 Task: Assign in the project WhiteCap the issue 'Implement a new cloud-based risk management system for a company with advanced risk assessment and mitigation features' to the sprint 'Warp Drive'.
Action: Mouse moved to (1102, 245)
Screenshot: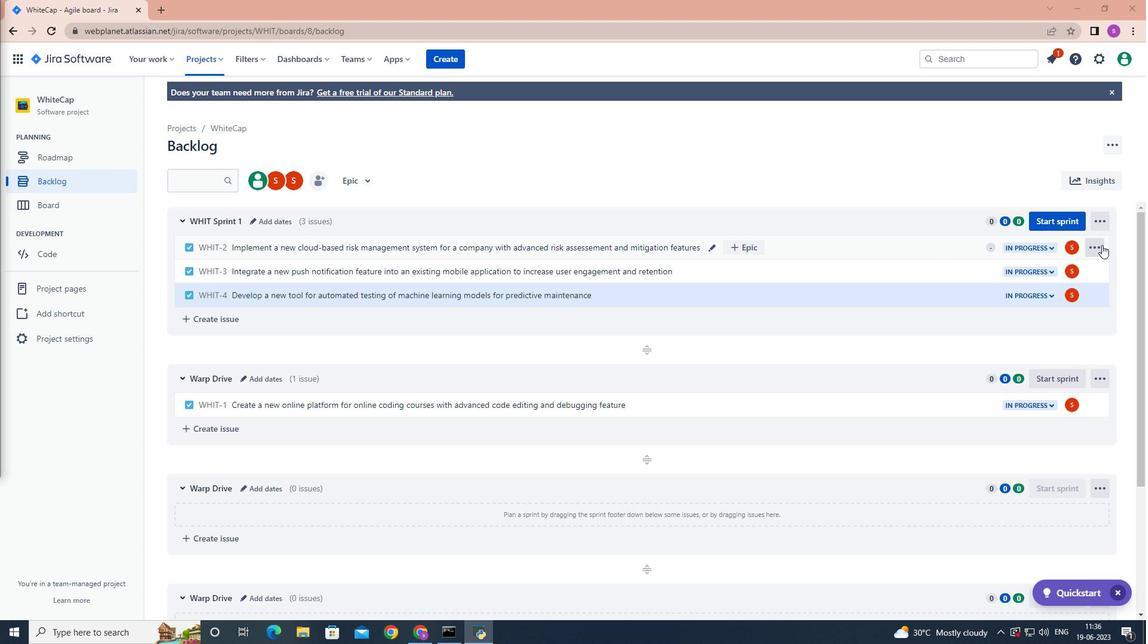 
Action: Mouse pressed left at (1102, 245)
Screenshot: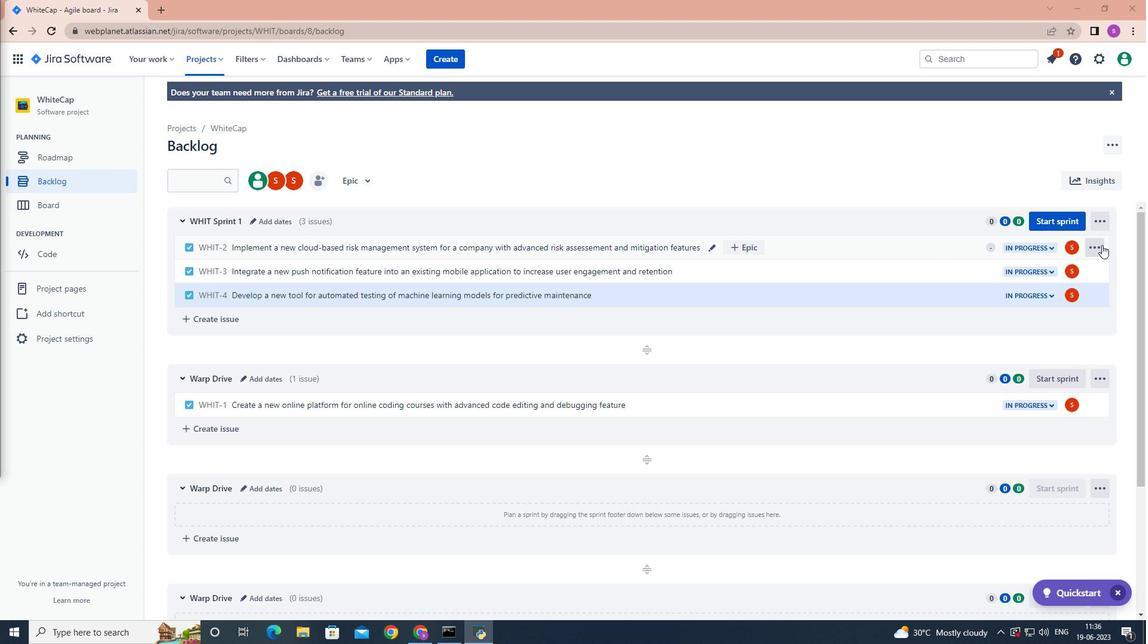 
Action: Mouse moved to (1074, 399)
Screenshot: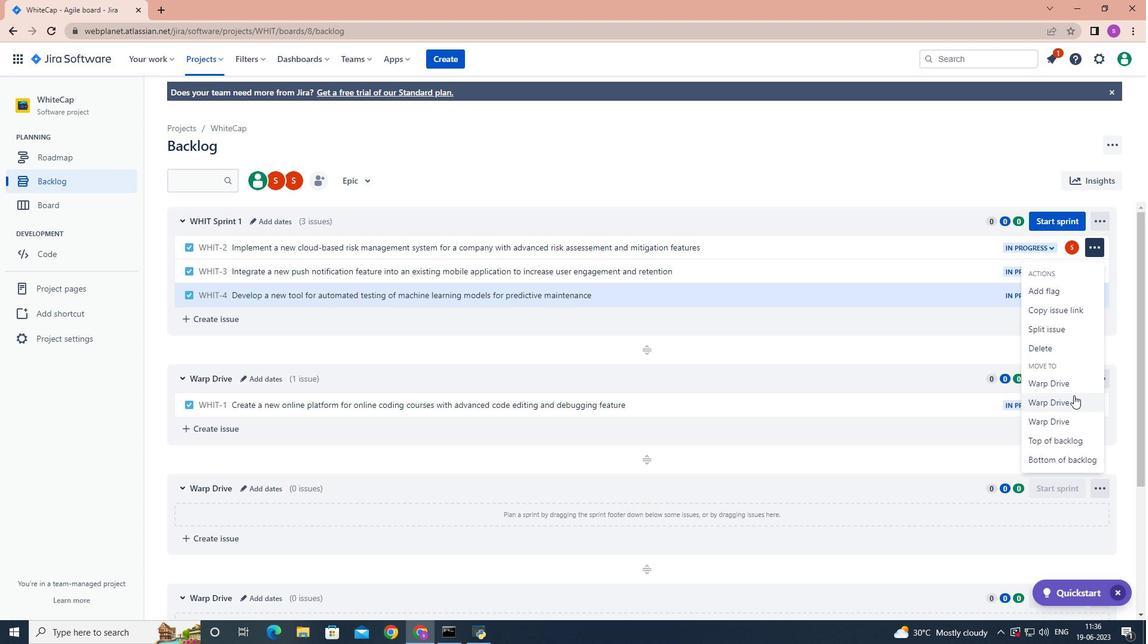 
Action: Mouse pressed left at (1074, 399)
Screenshot: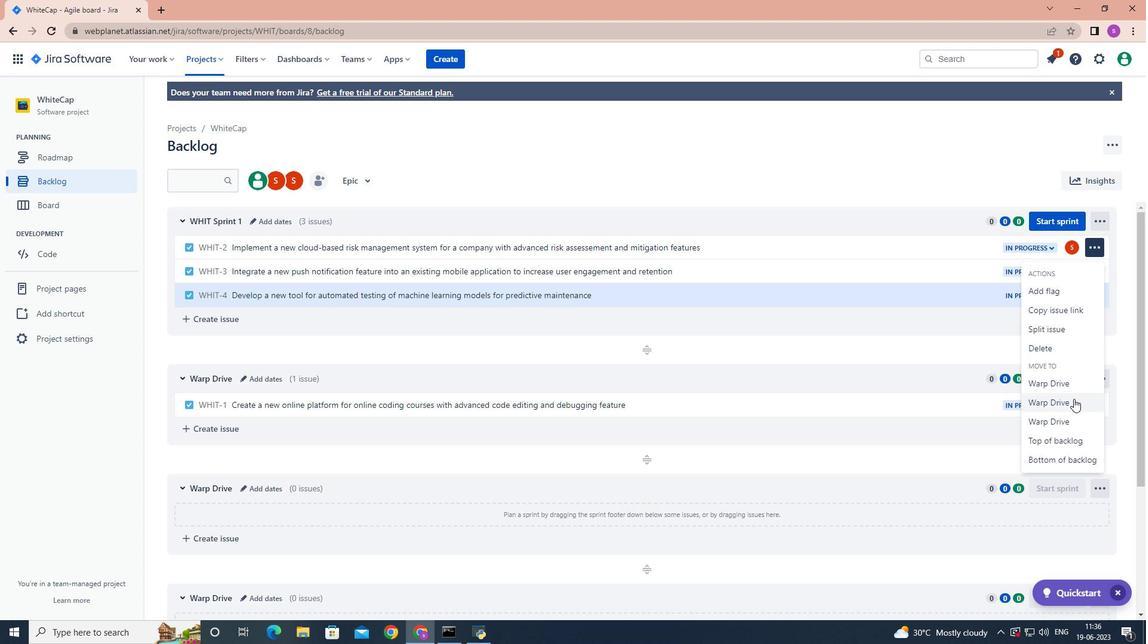 
Action: Mouse moved to (987, 362)
Screenshot: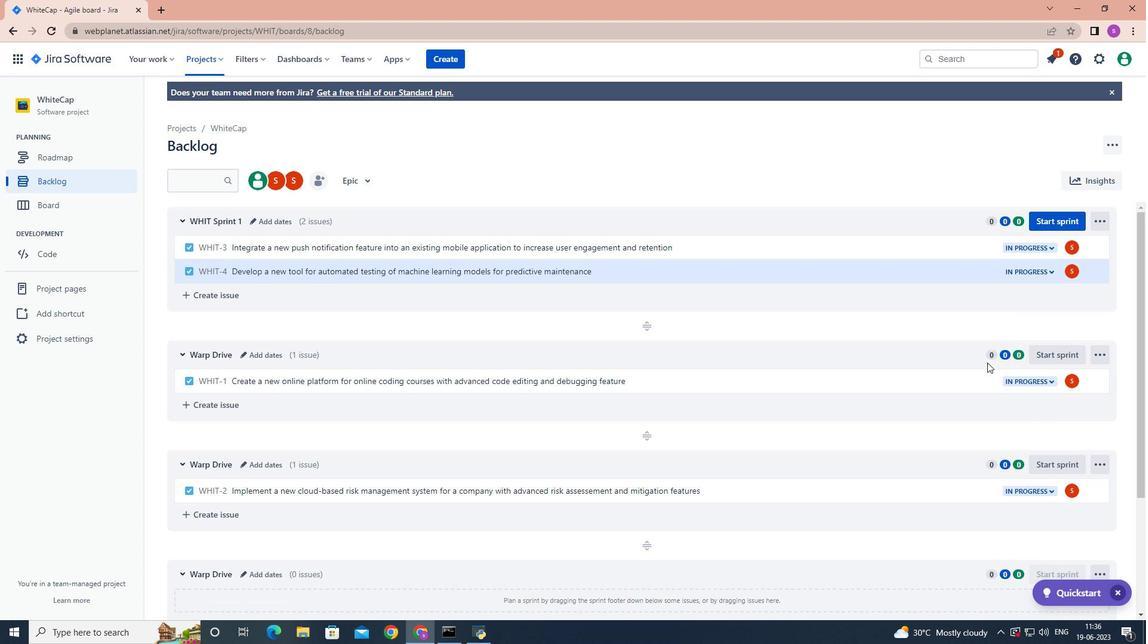 
